 Task: Set and save  "QP factor between I and P" for "H.264/MPEG-4 Part 10/AVC encoder (x264 10-bit)" to 1.40.
Action: Mouse moved to (103, 12)
Screenshot: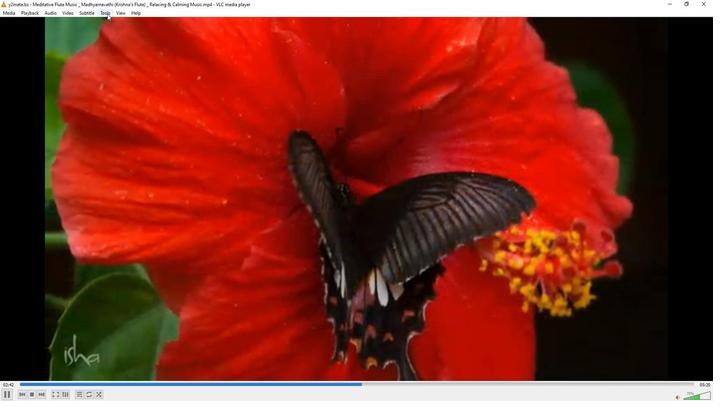 
Action: Mouse pressed left at (103, 12)
Screenshot: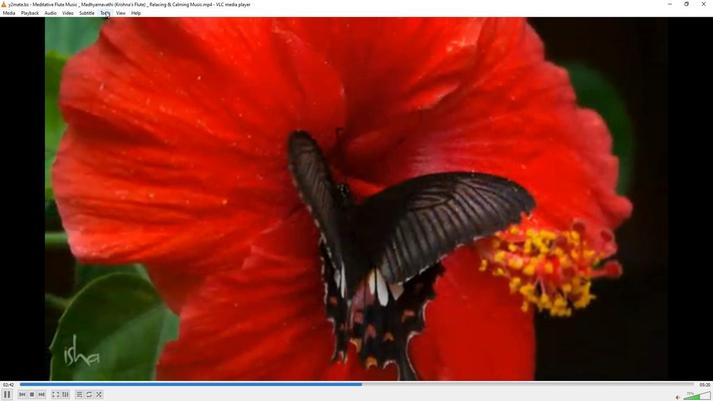
Action: Mouse moved to (116, 100)
Screenshot: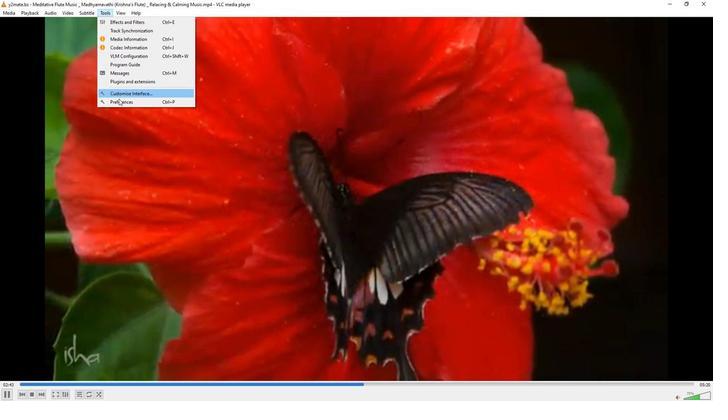 
Action: Mouse pressed left at (116, 100)
Screenshot: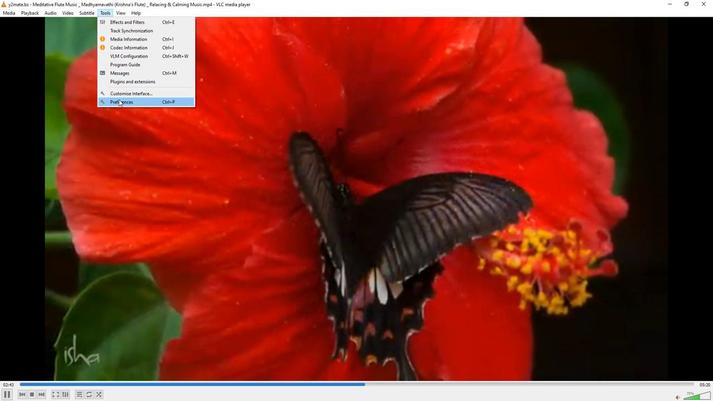 
Action: Mouse moved to (235, 327)
Screenshot: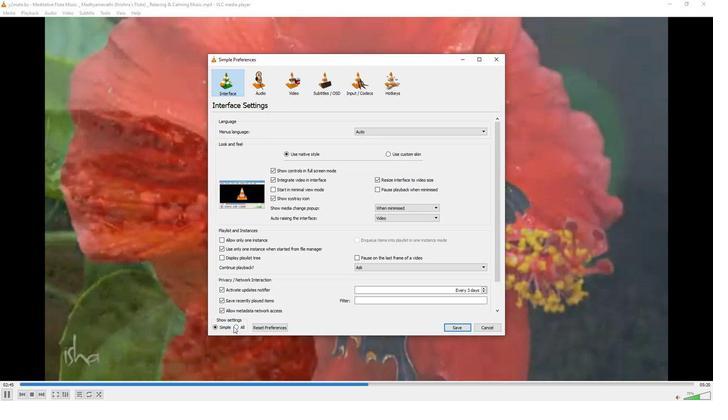 
Action: Mouse pressed left at (235, 327)
Screenshot: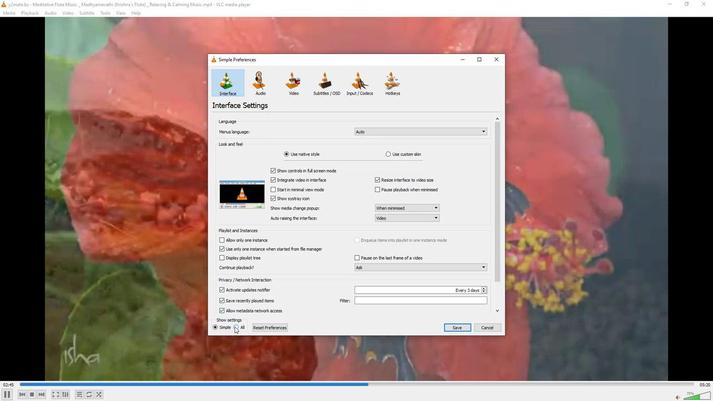 
Action: Mouse moved to (238, 251)
Screenshot: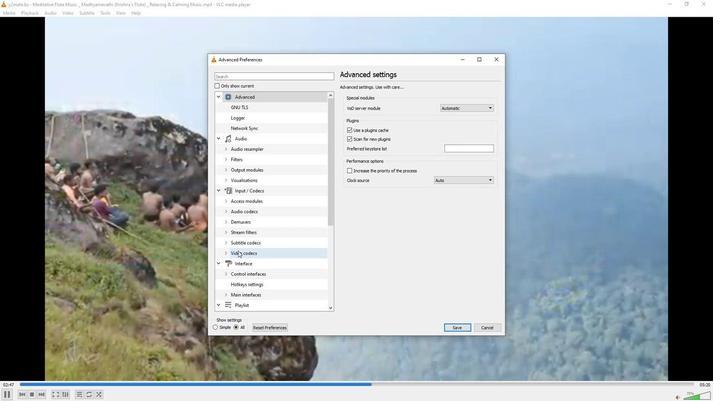 
Action: Mouse pressed left at (238, 251)
Screenshot: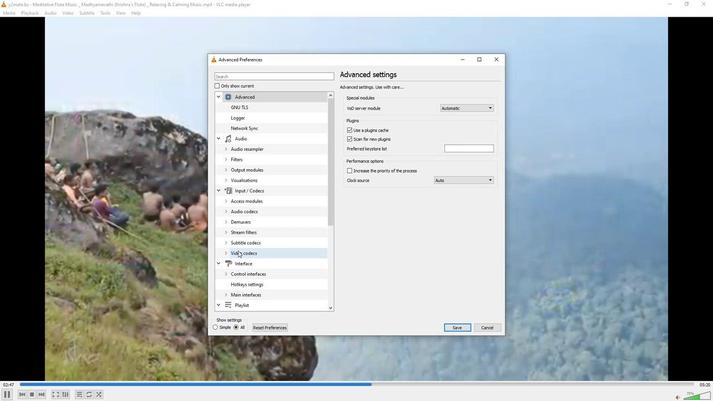 
Action: Mouse moved to (225, 253)
Screenshot: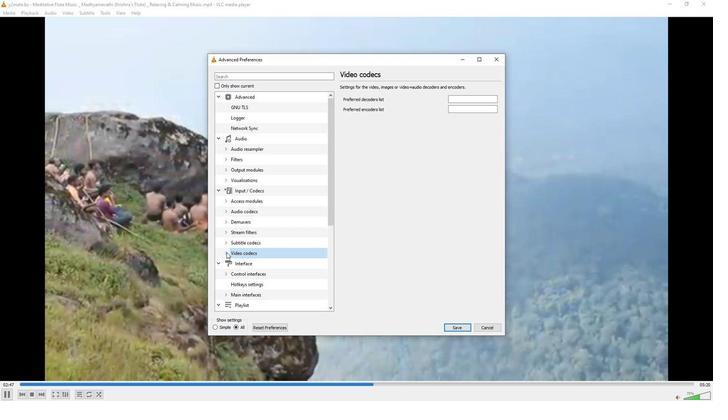
Action: Mouse pressed left at (225, 253)
Screenshot: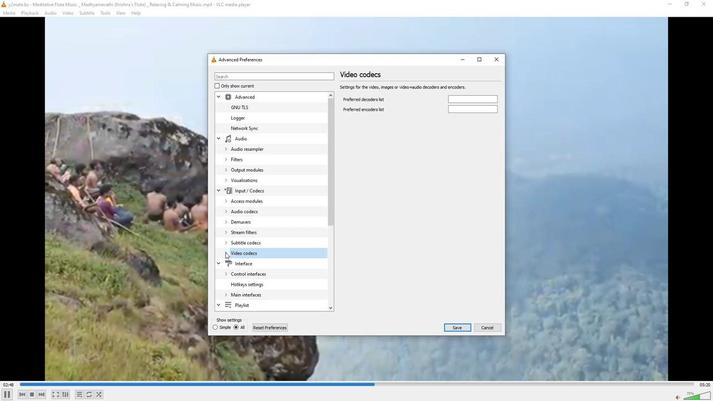 
Action: Mouse moved to (226, 278)
Screenshot: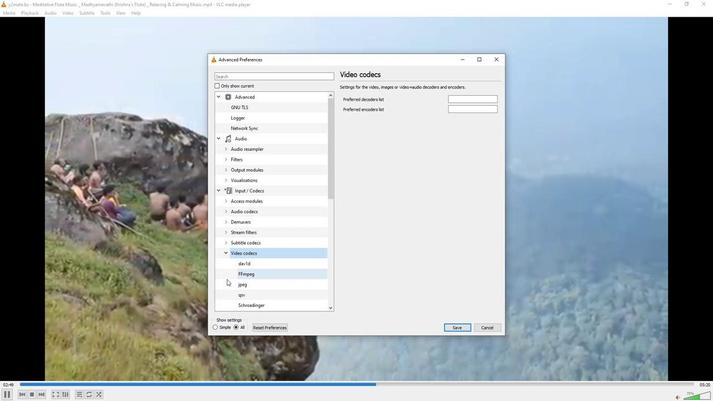 
Action: Mouse scrolled (226, 278) with delta (0, 0)
Screenshot: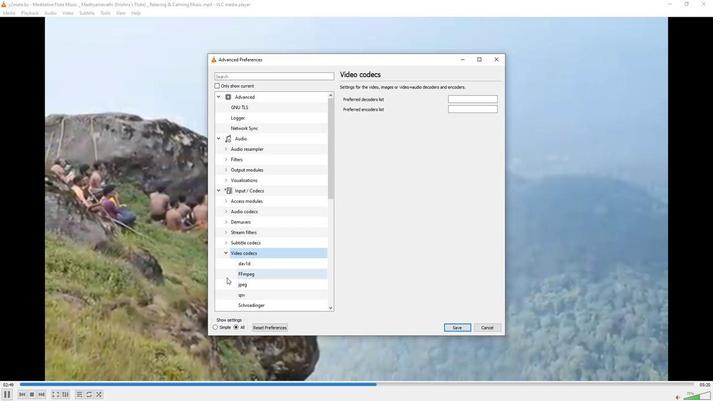 
Action: Mouse scrolled (226, 278) with delta (0, 0)
Screenshot: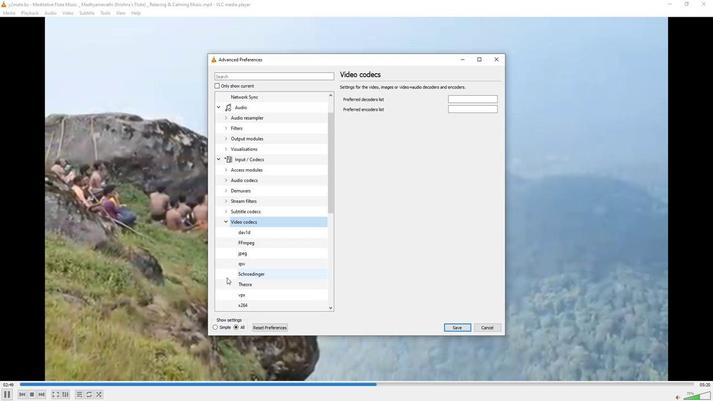 
Action: Mouse moved to (247, 284)
Screenshot: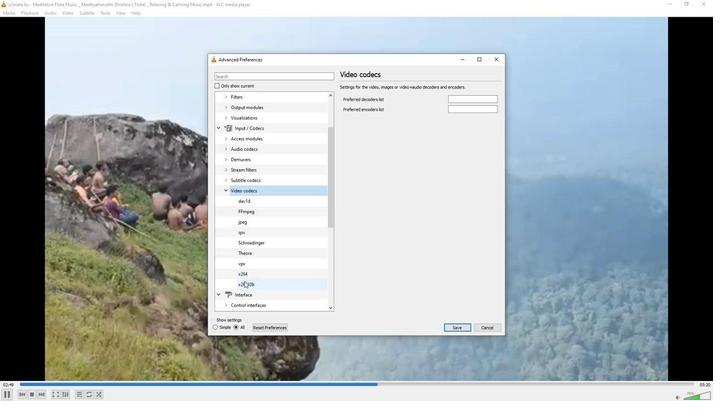 
Action: Mouse pressed left at (247, 284)
Screenshot: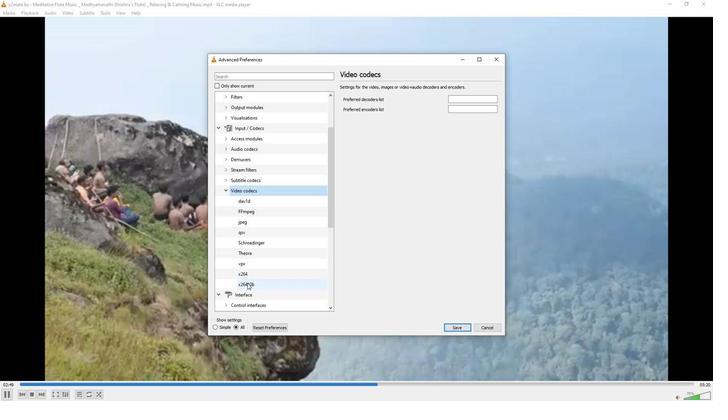 
Action: Mouse moved to (412, 242)
Screenshot: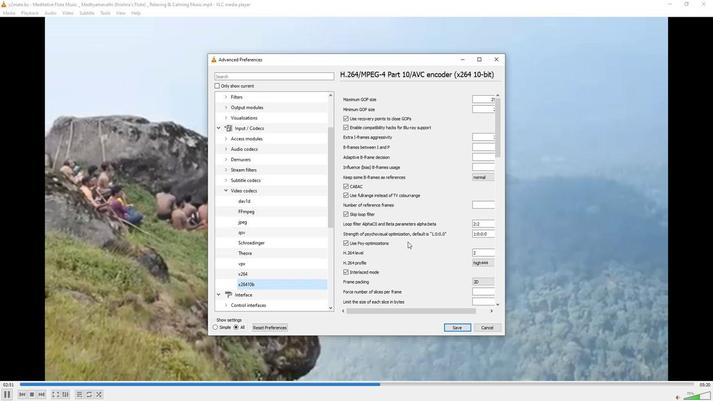 
Action: Mouse scrolled (412, 242) with delta (0, 0)
Screenshot: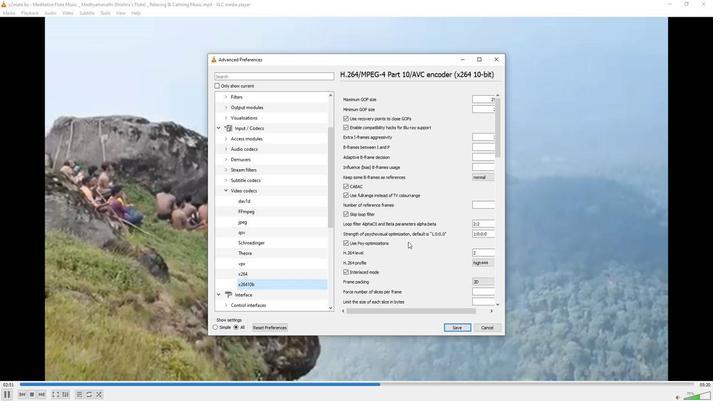 
Action: Mouse scrolled (412, 242) with delta (0, 0)
Screenshot: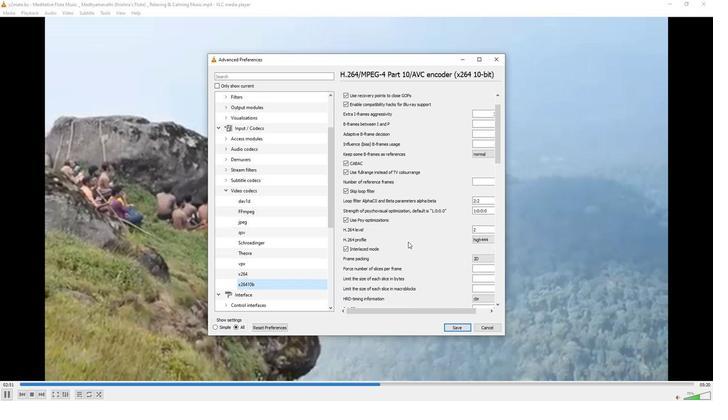 
Action: Mouse moved to (409, 244)
Screenshot: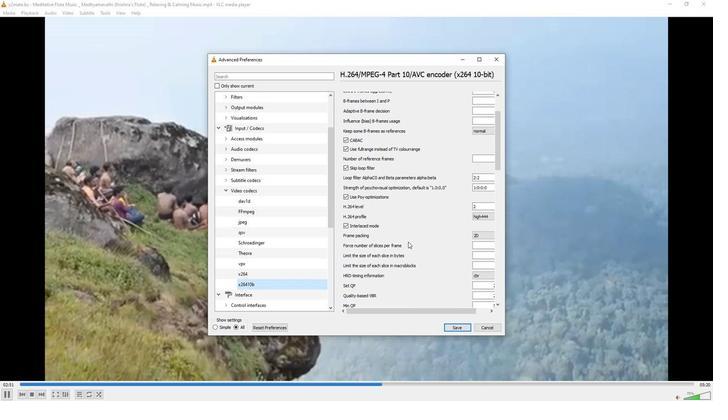 
Action: Mouse scrolled (409, 243) with delta (0, 0)
Screenshot: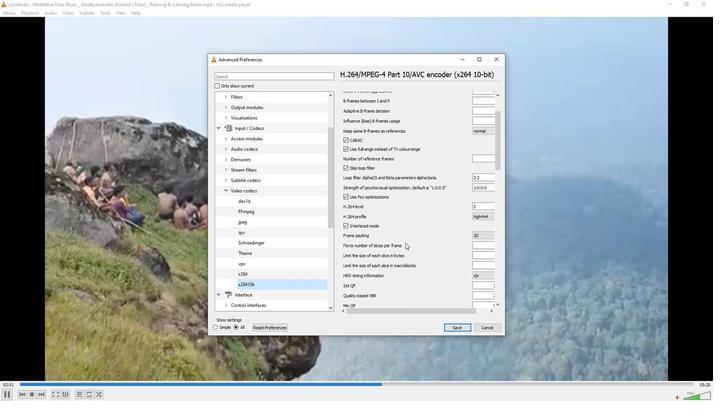 
Action: Mouse scrolled (409, 243) with delta (0, 0)
Screenshot: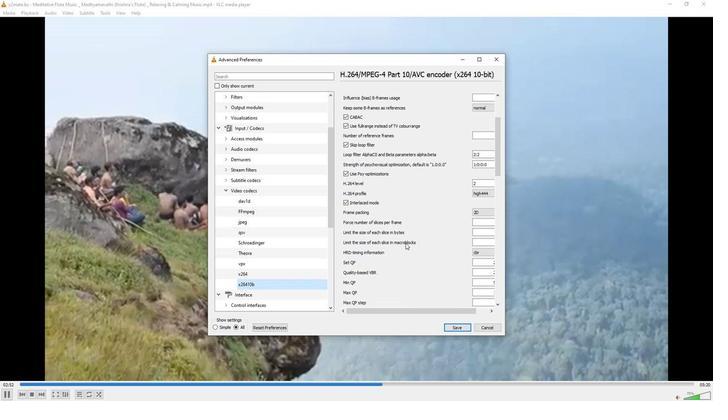 
Action: Mouse scrolled (409, 243) with delta (0, 0)
Screenshot: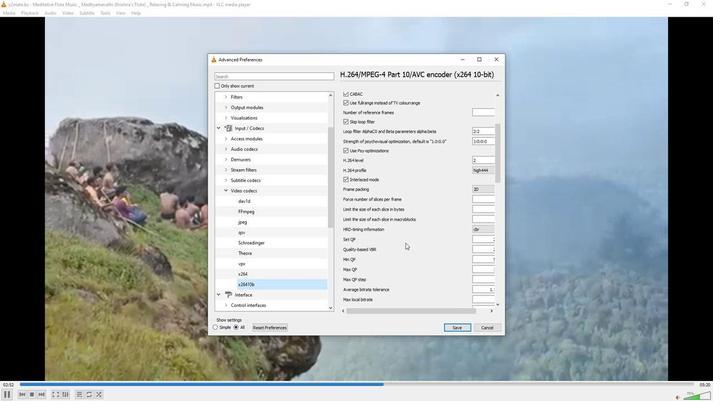 
Action: Mouse moved to (409, 243)
Screenshot: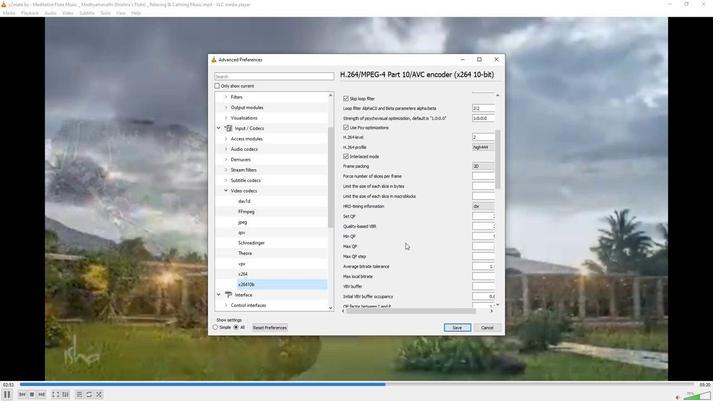 
Action: Mouse scrolled (409, 242) with delta (0, 0)
Screenshot: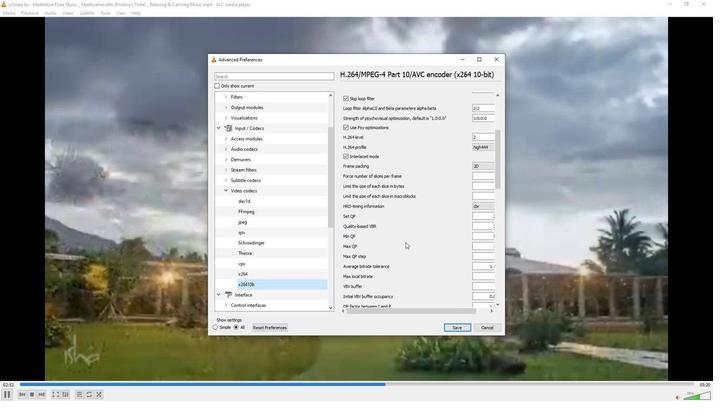 
Action: Mouse moved to (473, 309)
Screenshot: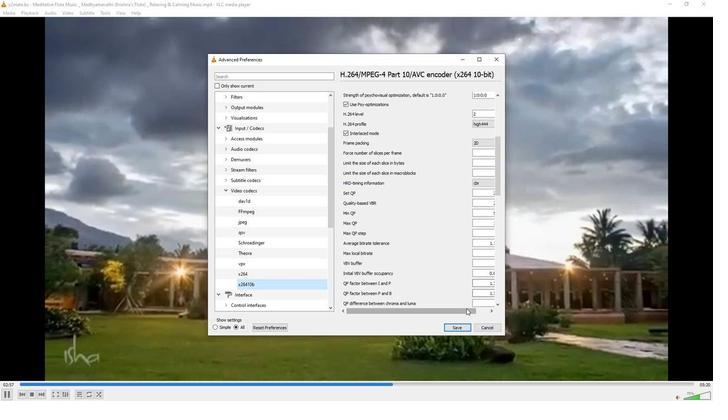 
Action: Mouse pressed left at (473, 309)
Screenshot: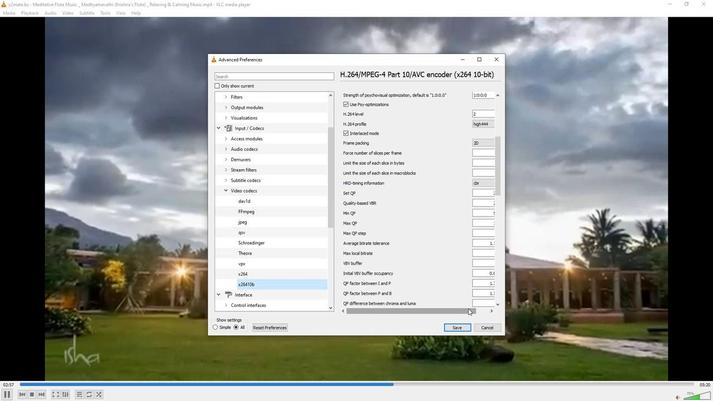 
Action: Mouse moved to (499, 281)
Screenshot: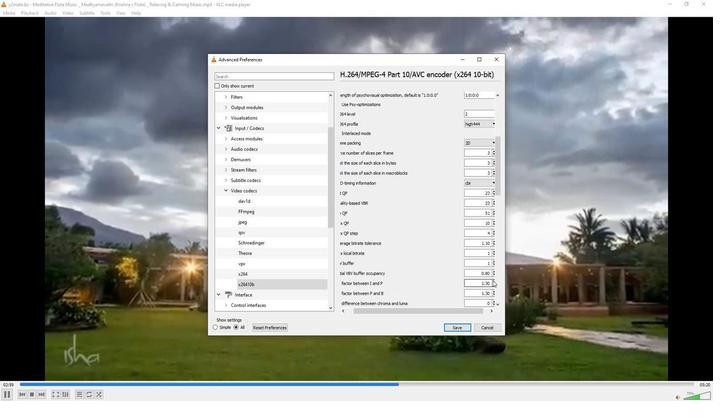 
Action: Mouse pressed left at (499, 281)
Screenshot: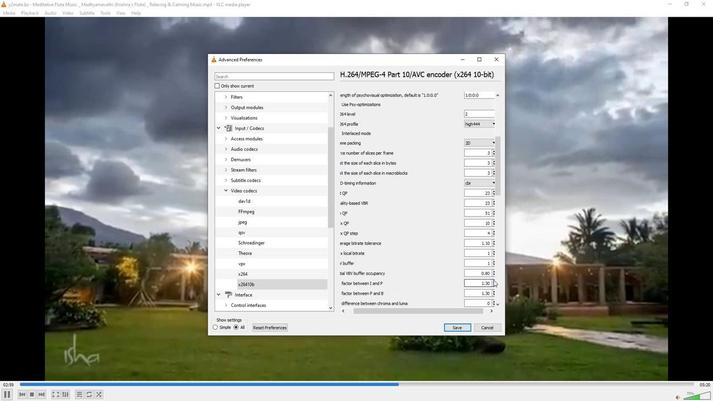 
Action: Mouse moved to (461, 327)
Screenshot: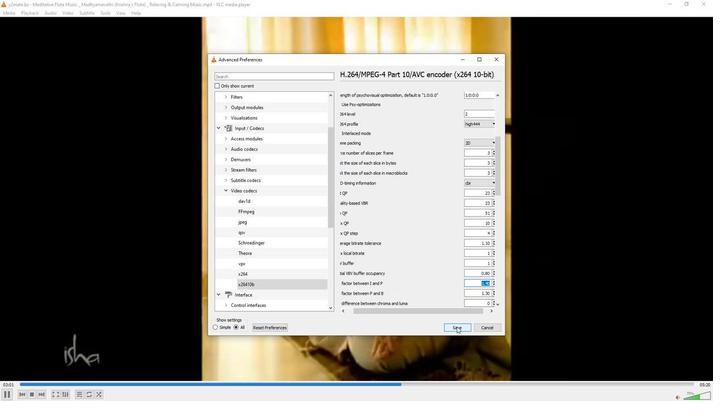 
Action: Mouse pressed left at (461, 327)
Screenshot: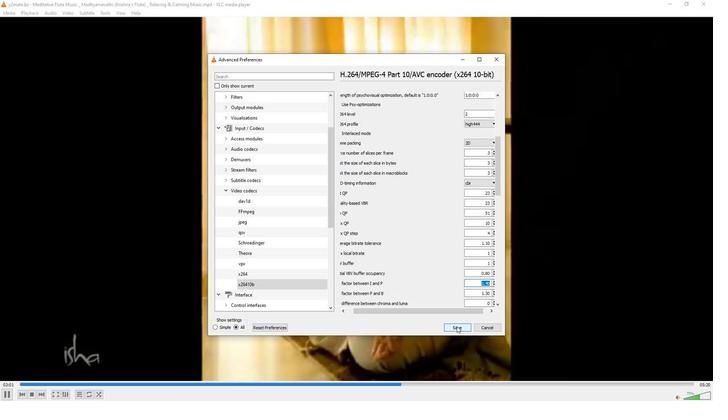 
Action: Mouse moved to (458, 326)
Screenshot: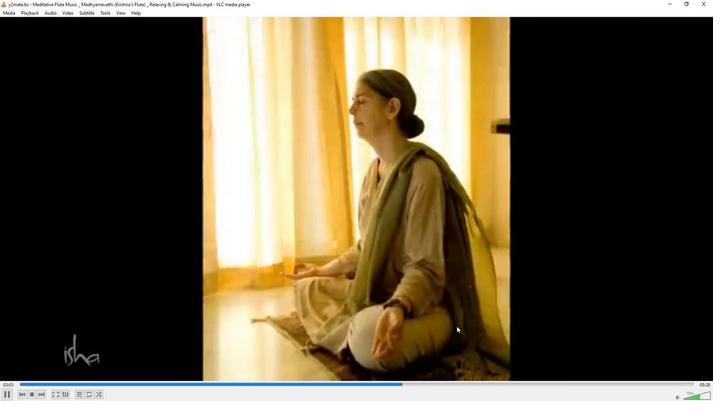 
